 Task: Create a daily recurring event in Google Calendar for an exercise routine, including running 1500m, skipping 300 times, and having a diet.
Action: Mouse moved to (55, 106)
Screenshot: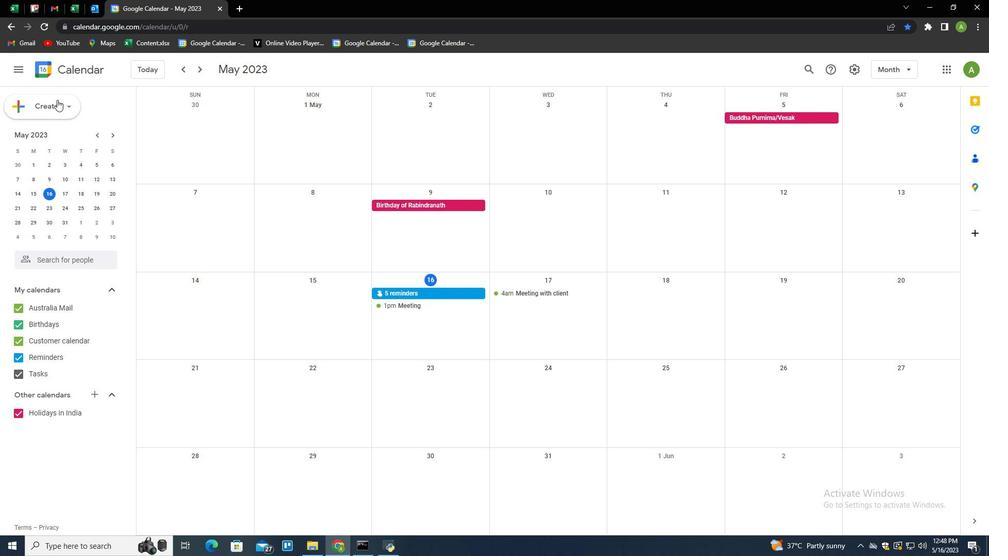 
Action: Mouse pressed left at (55, 106)
Screenshot: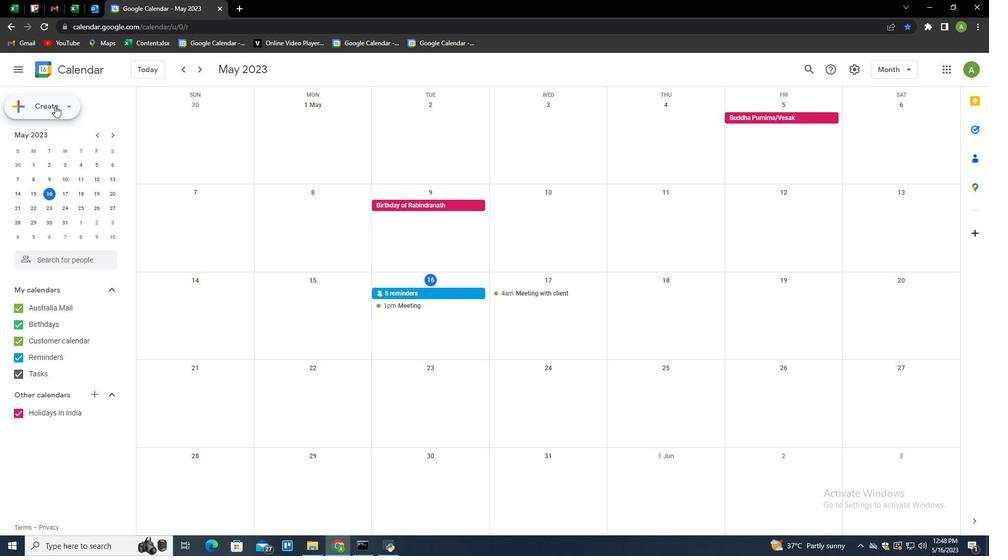 
Action: Mouse moved to (38, 135)
Screenshot: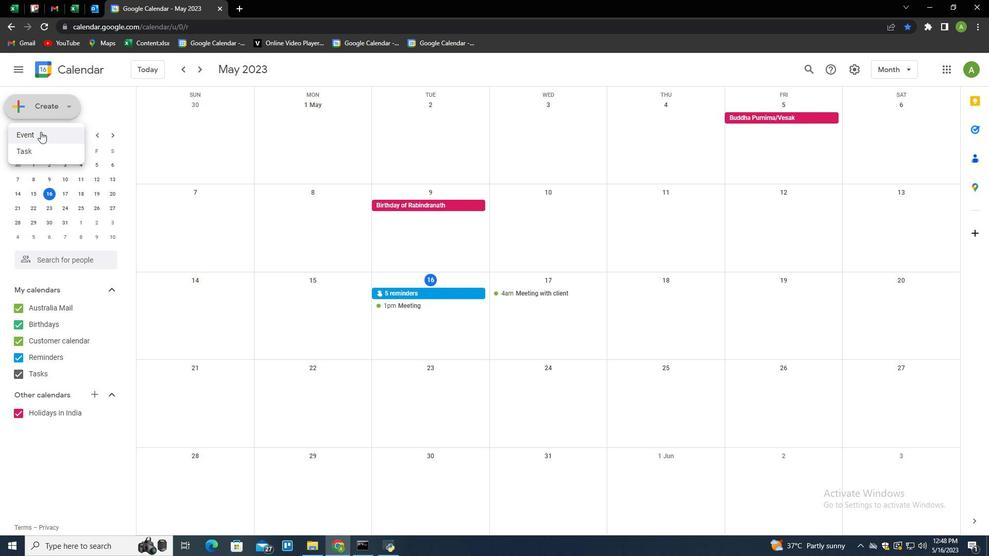 
Action: Mouse pressed left at (38, 135)
Screenshot: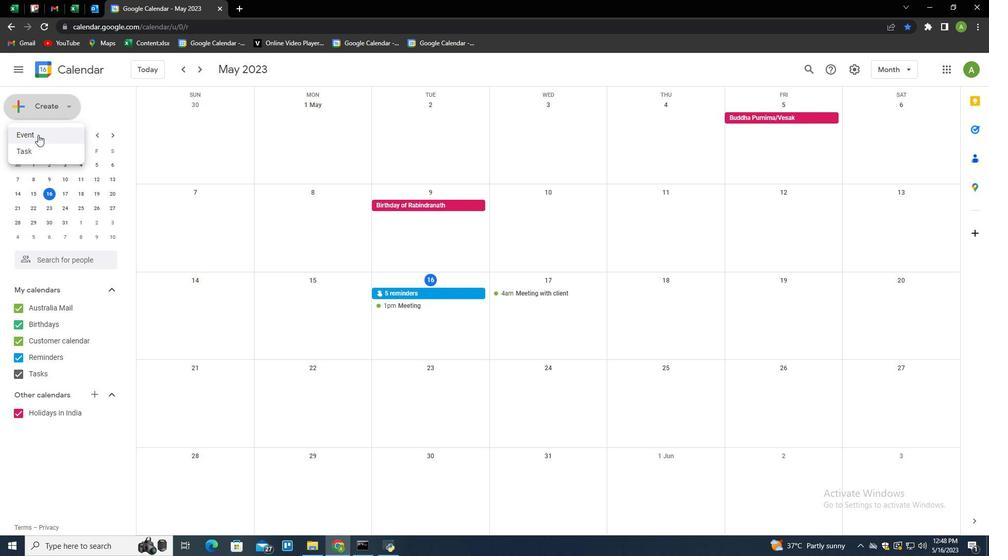 
Action: Mouse moved to (223, 198)
Screenshot: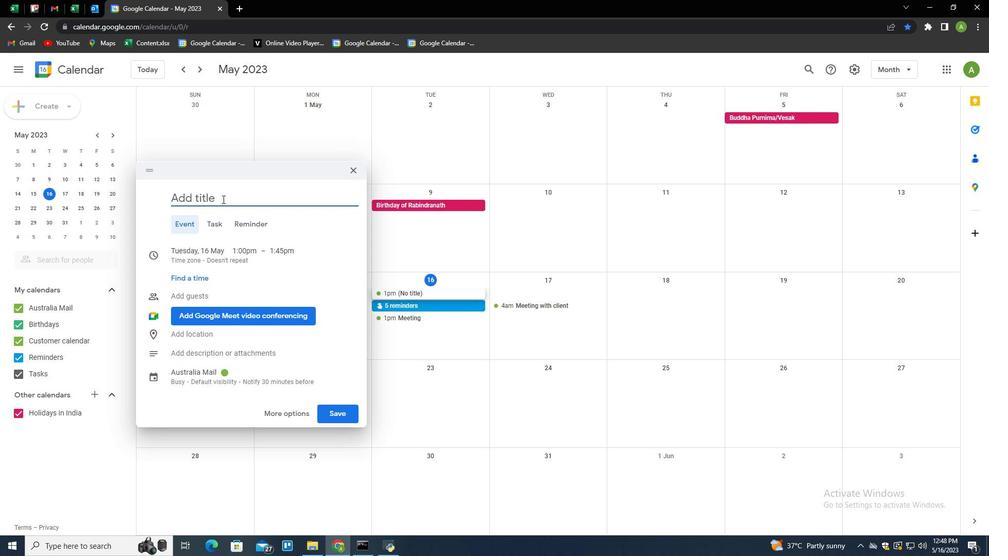 
Action: Mouse pressed left at (223, 198)
Screenshot: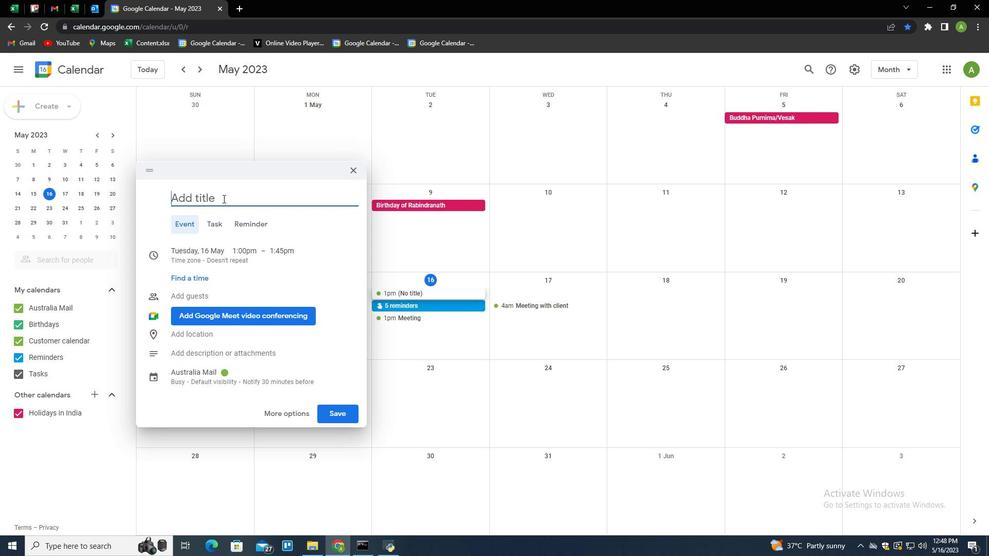 
Action: Key pressed <Key.shift><Key.shift><Key.shift><Key.shift><Key.shift><Key.shift><Key.shift><Key.shift><Key.shift><Key.shift><Key.shift><Key.shift><Key.shift><Key.shift><Key.shift><Key.shift><Key.shift>Weekly<Key.space>or<Key.space><Key.shift>Daily<Key.space>ev<Key.backspace>xercise<Key.space>routine
Screenshot: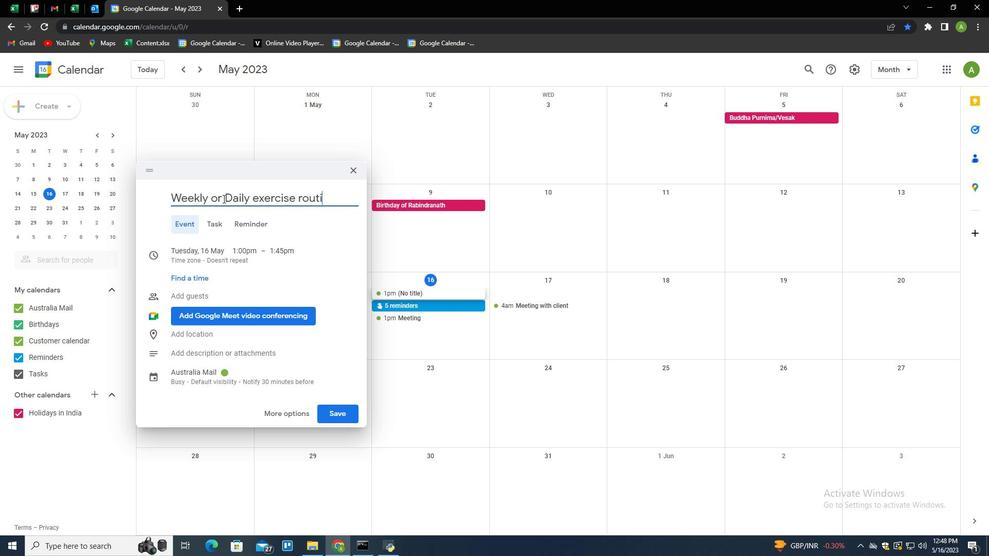 
Action: Mouse moved to (275, 414)
Screenshot: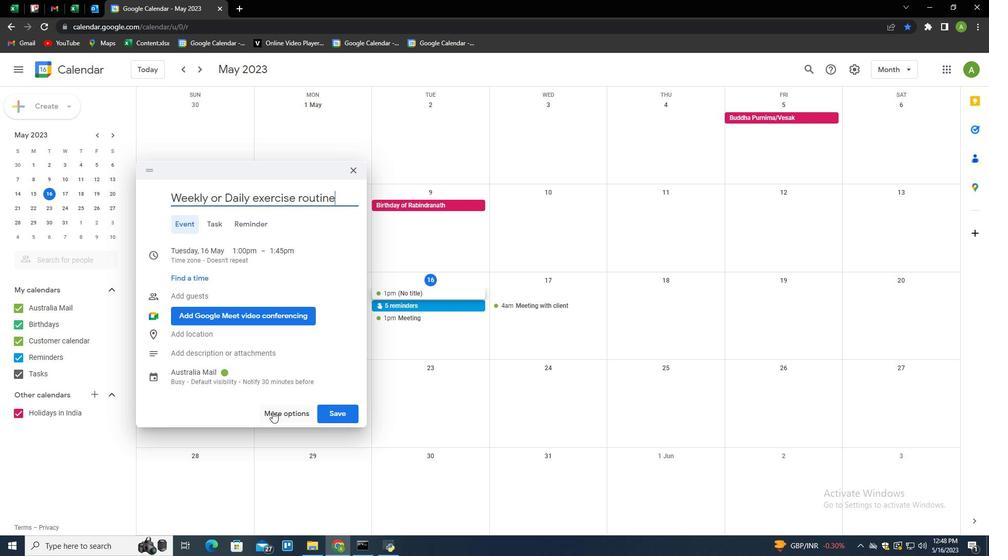 
Action: Mouse pressed left at (275, 414)
Screenshot: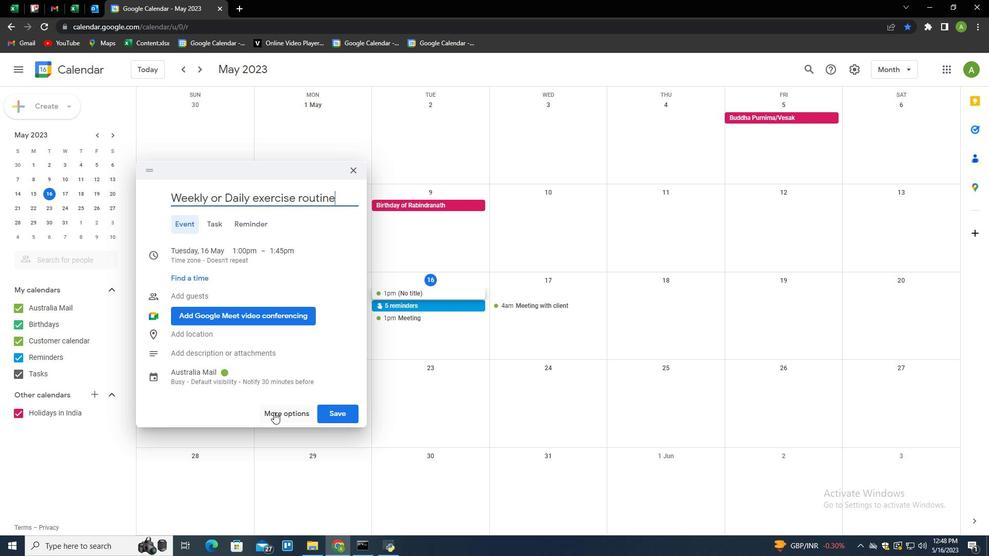 
Action: Mouse moved to (112, 107)
Screenshot: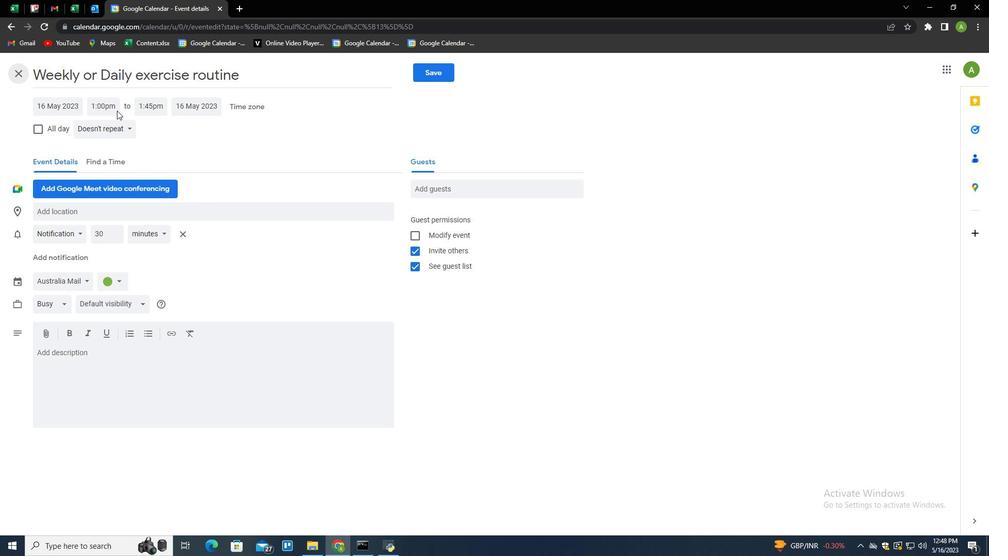 
Action: Mouse pressed left at (112, 107)
Screenshot: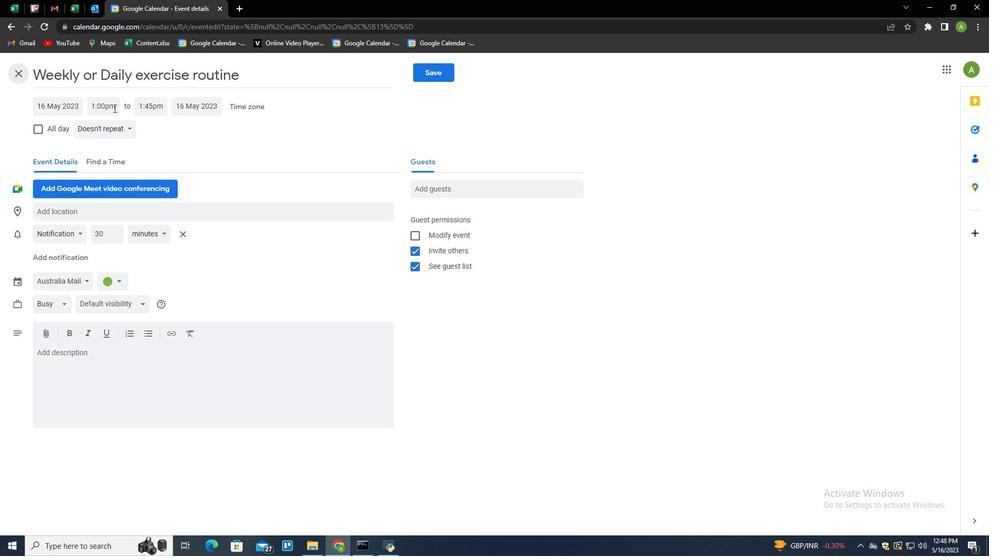 
Action: Mouse moved to (140, 169)
Screenshot: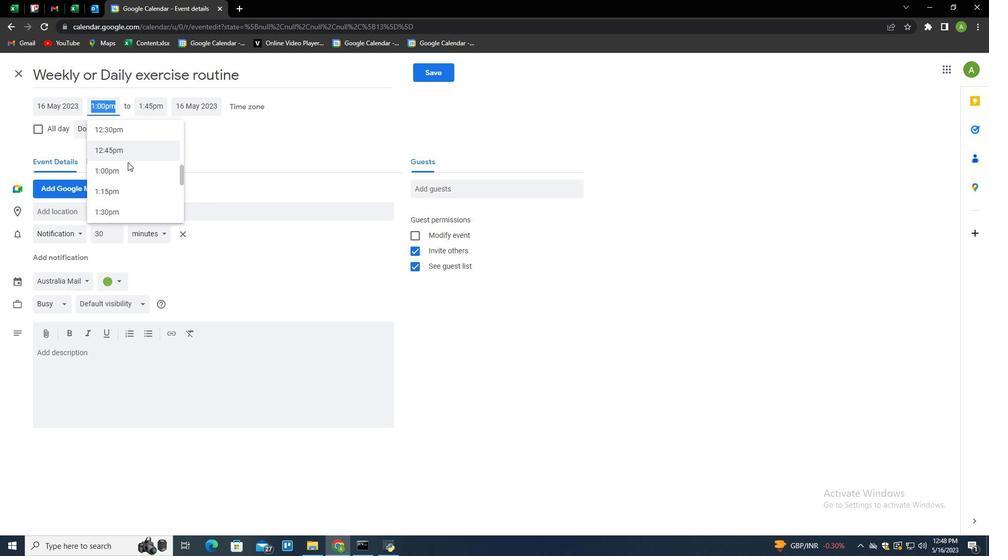 
Action: Mouse scrolled (140, 170) with delta (0, 0)
Screenshot: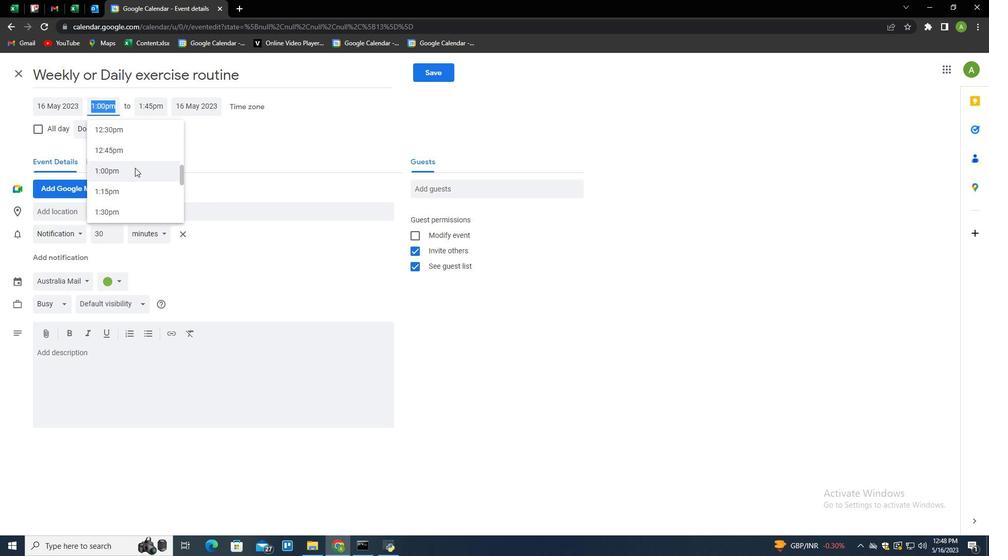 
Action: Mouse scrolled (140, 170) with delta (0, 0)
Screenshot: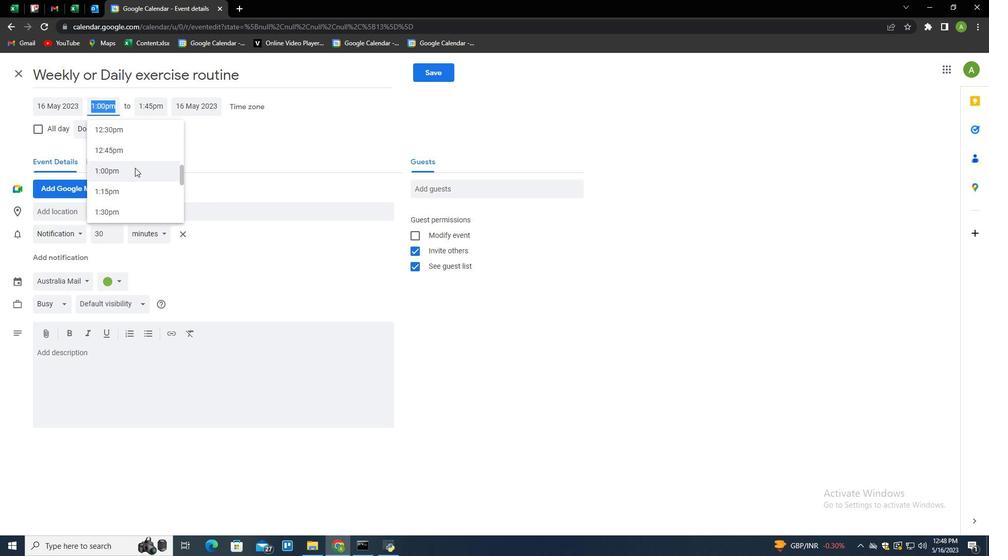 
Action: Mouse scrolled (140, 170) with delta (0, 0)
Screenshot: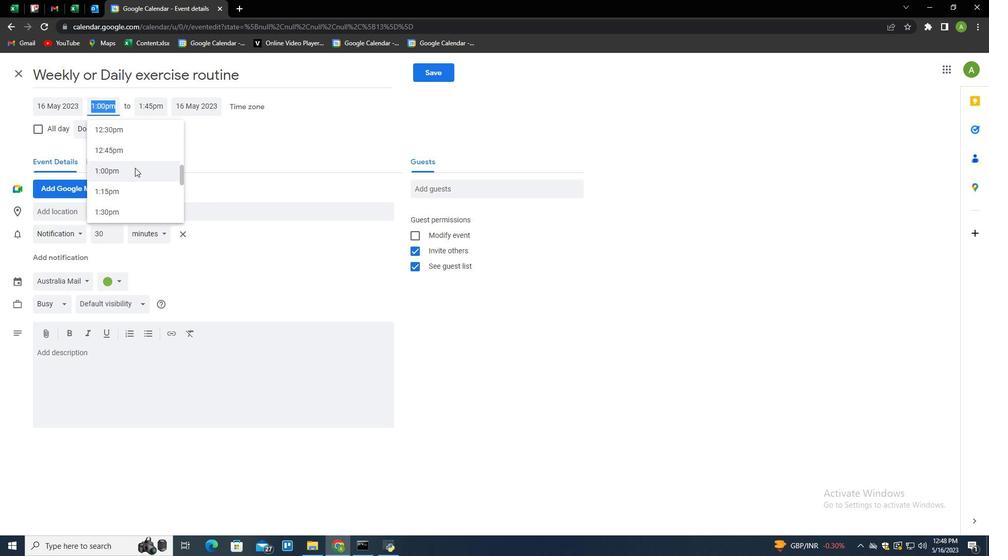 
Action: Mouse scrolled (140, 170) with delta (0, 0)
Screenshot: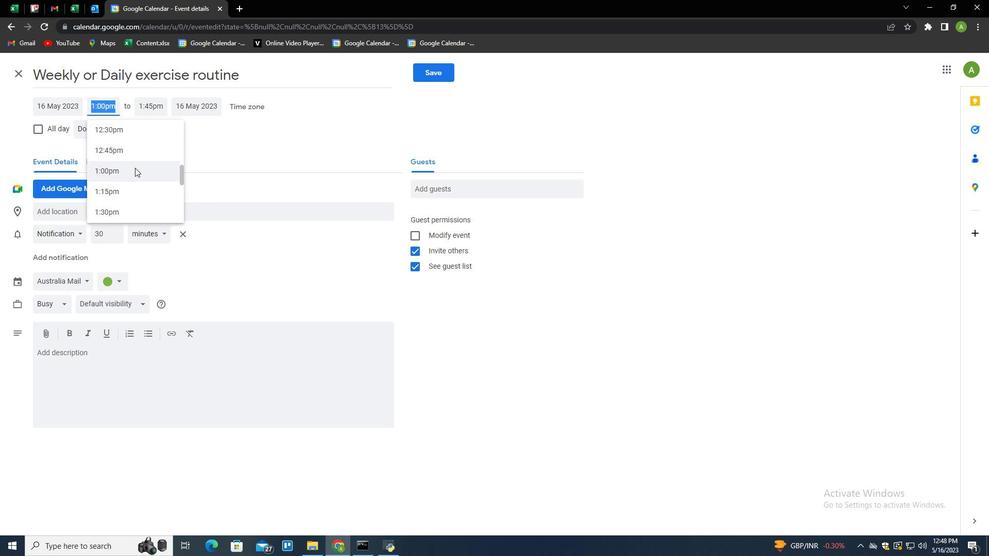 
Action: Mouse scrolled (140, 170) with delta (0, 0)
Screenshot: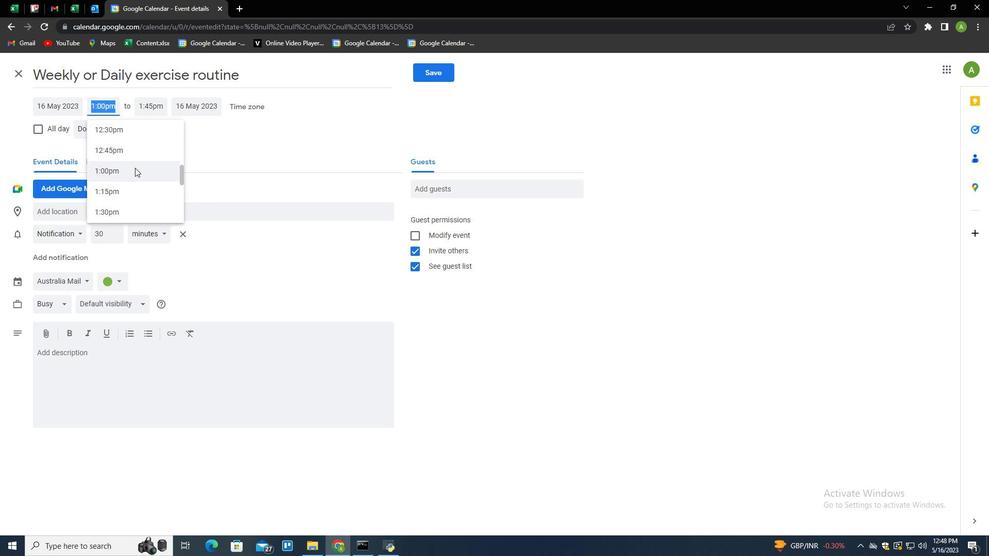 
Action: Mouse scrolled (140, 170) with delta (0, 0)
Screenshot: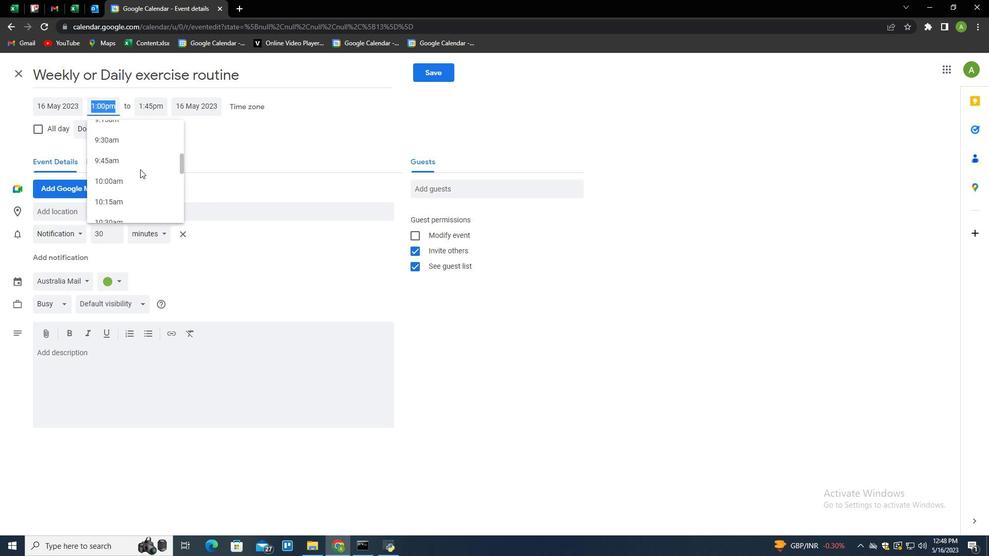 
Action: Mouse scrolled (140, 170) with delta (0, 0)
Screenshot: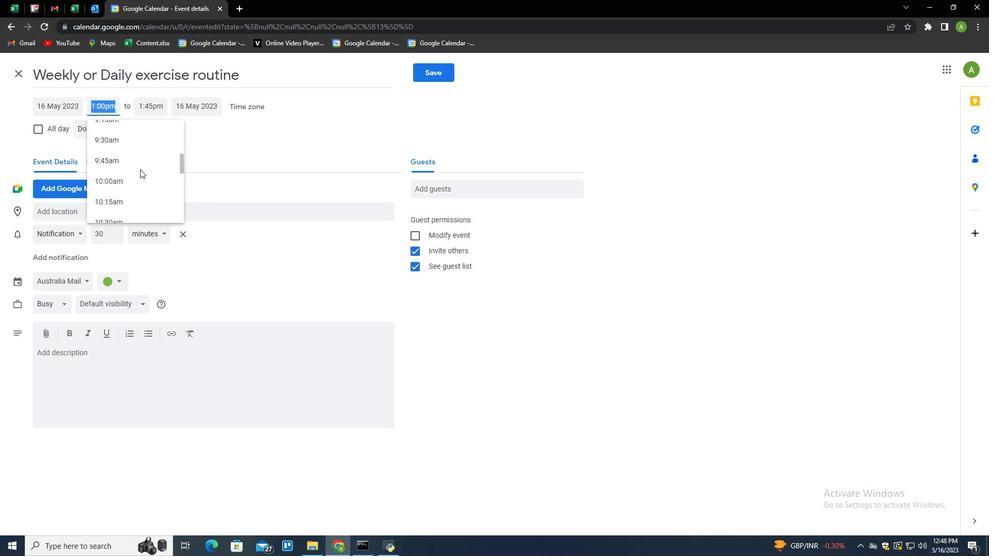 
Action: Mouse scrolled (140, 170) with delta (0, 0)
Screenshot: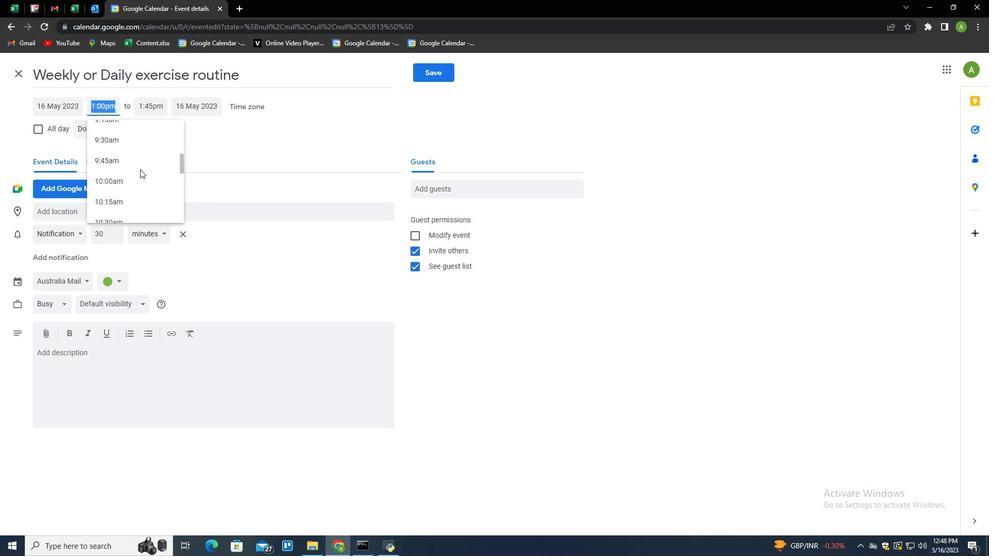 
Action: Mouse scrolled (140, 170) with delta (0, 0)
Screenshot: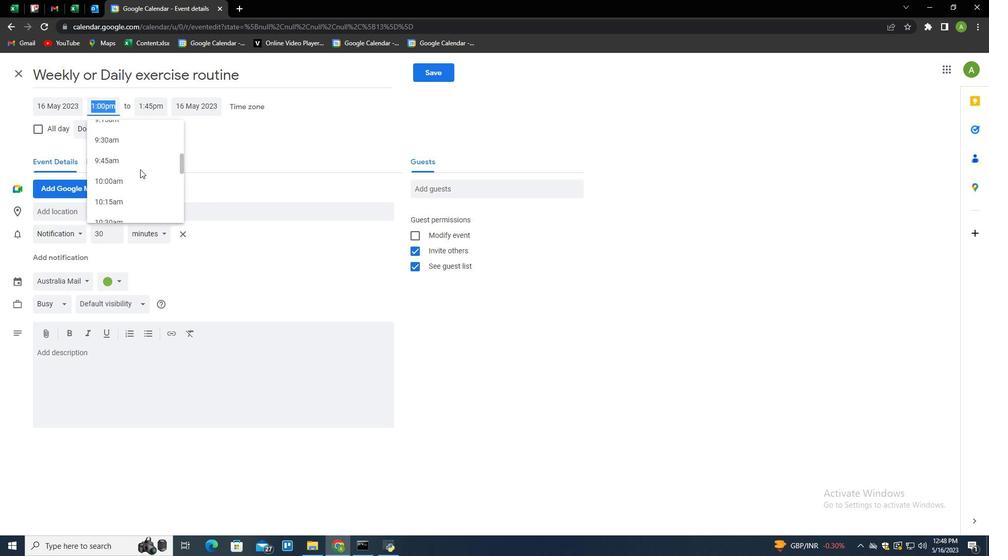 
Action: Mouse scrolled (140, 170) with delta (0, 0)
Screenshot: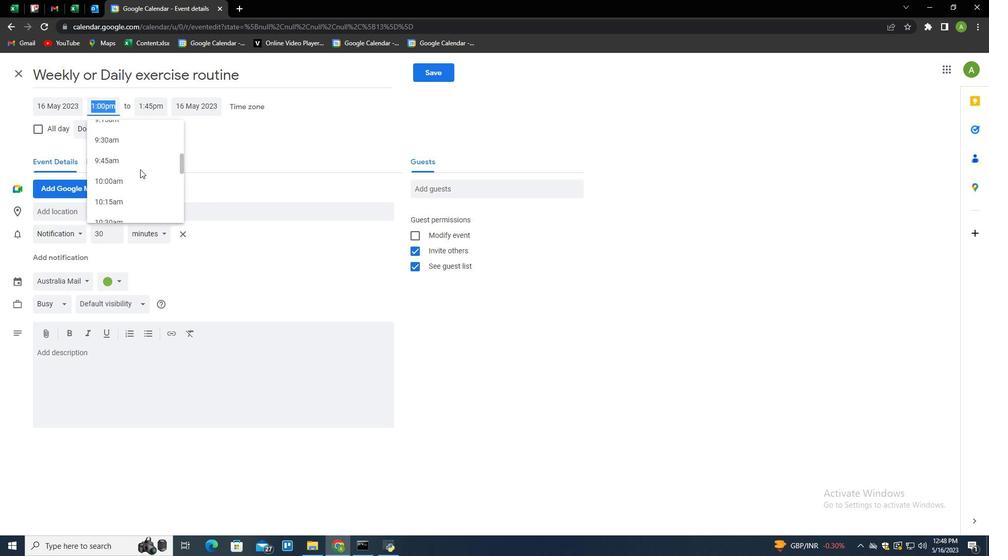 
Action: Mouse scrolled (140, 170) with delta (0, 0)
Screenshot: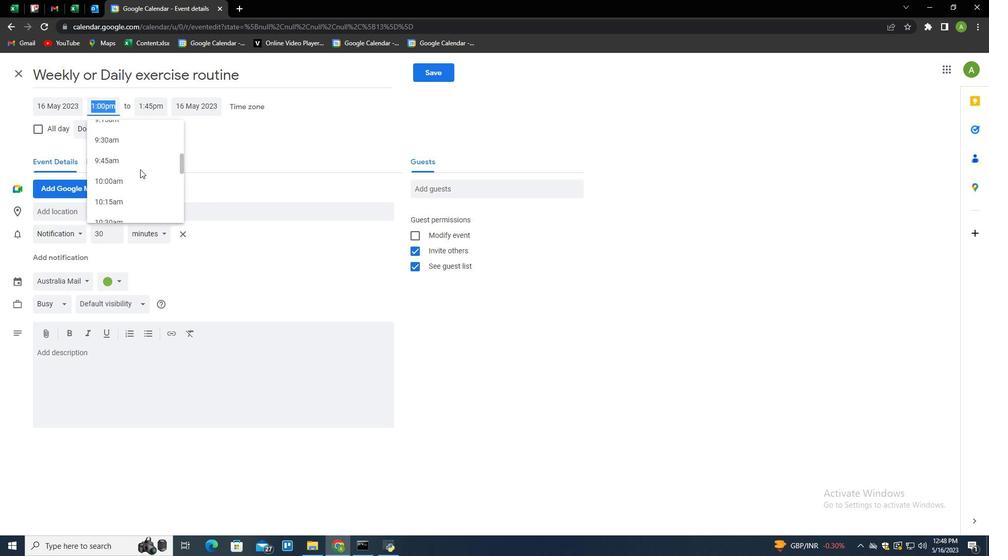 
Action: Mouse moved to (123, 159)
Screenshot: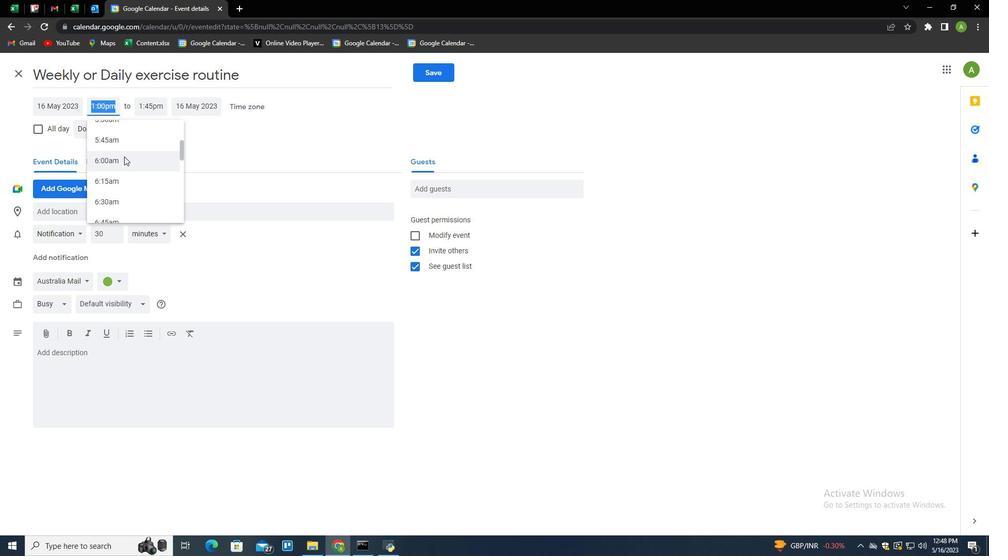 
Action: Mouse pressed left at (123, 159)
Screenshot: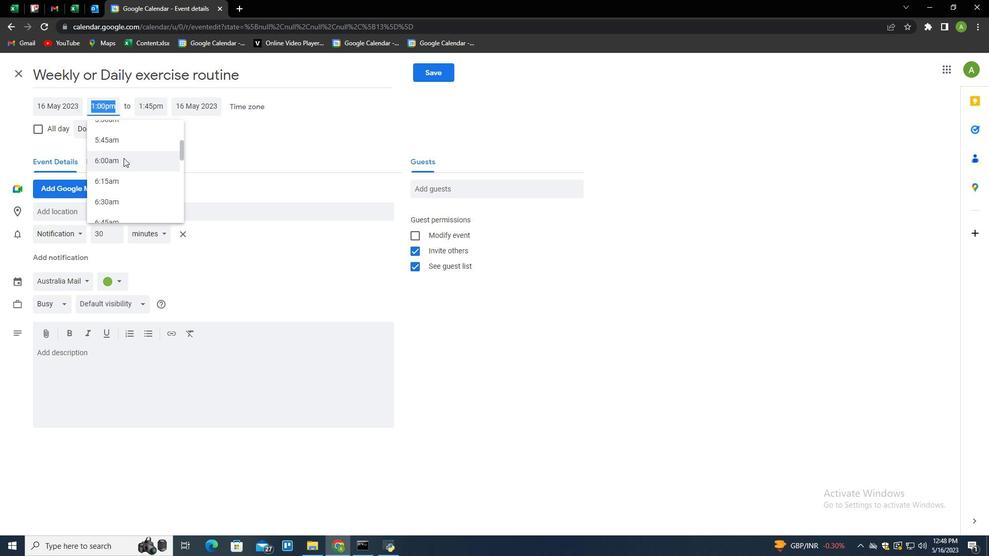 
Action: Mouse moved to (151, 106)
Screenshot: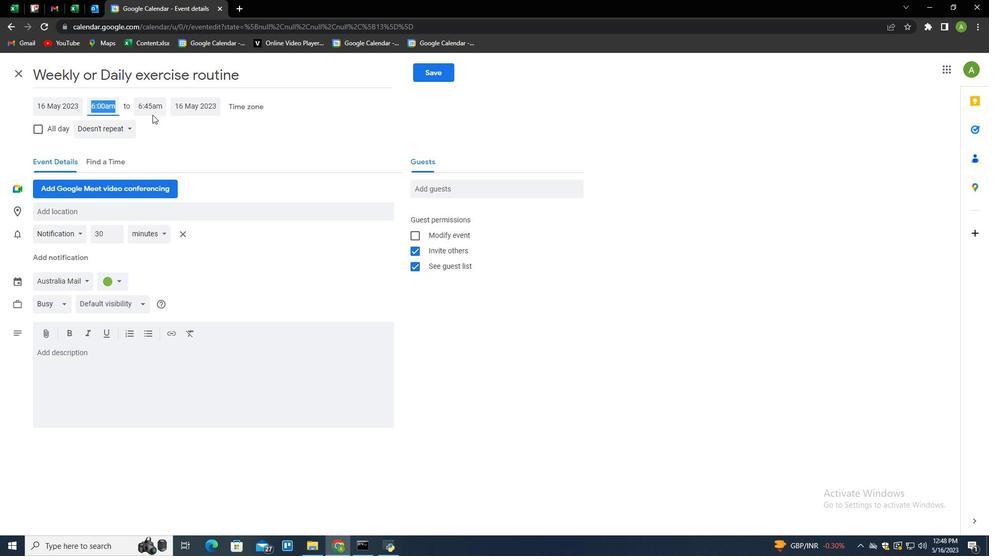 
Action: Mouse pressed left at (151, 106)
Screenshot: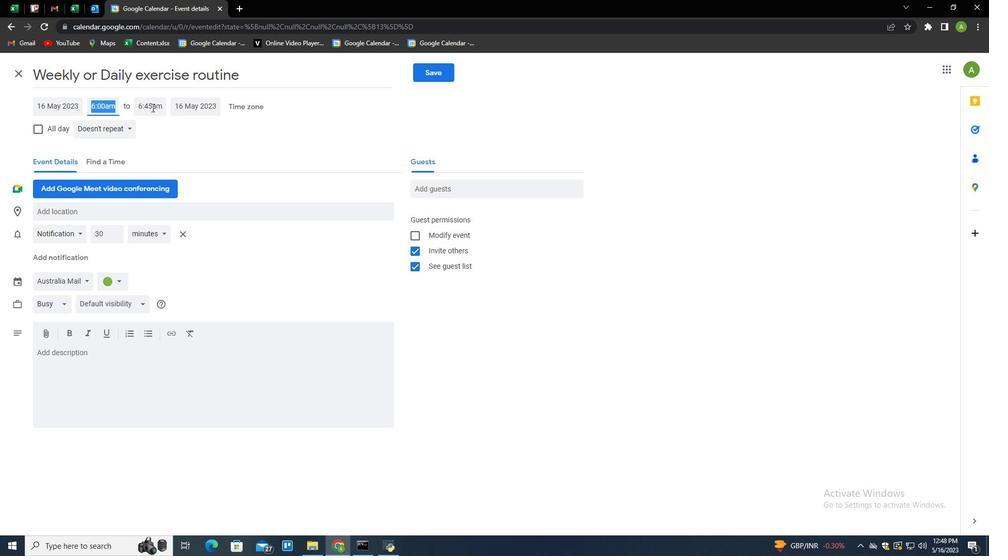 
Action: Mouse moved to (166, 189)
Screenshot: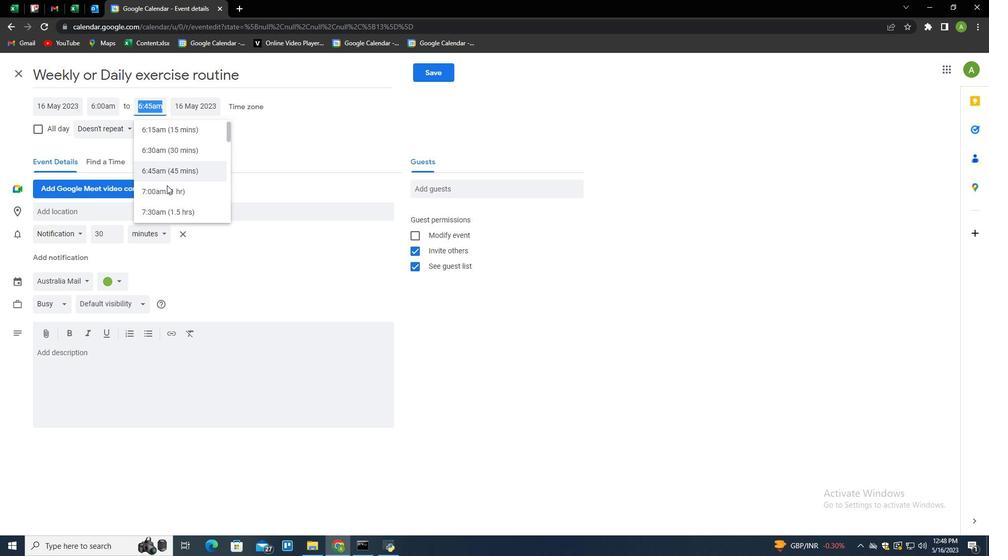 
Action: Mouse pressed left at (166, 189)
Screenshot: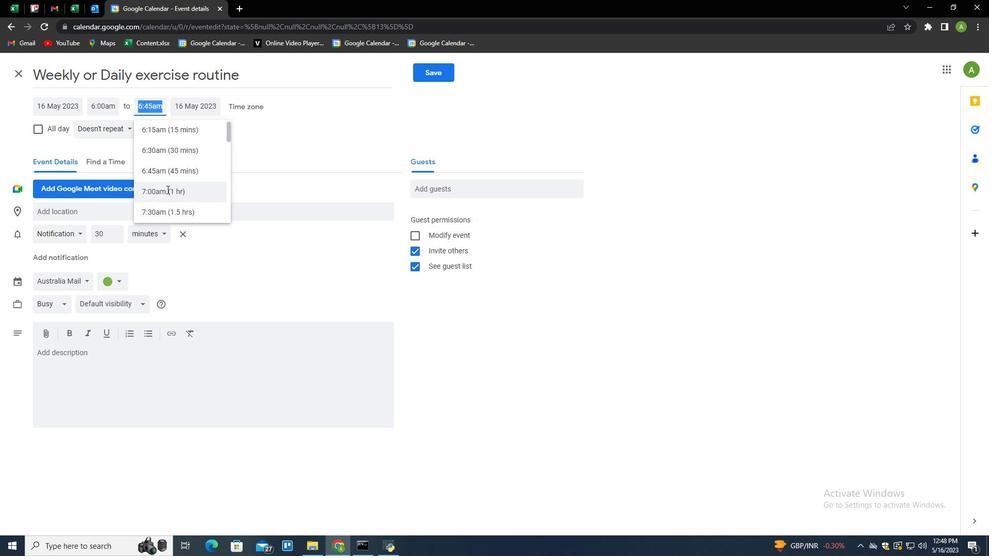 
Action: Mouse moved to (280, 138)
Screenshot: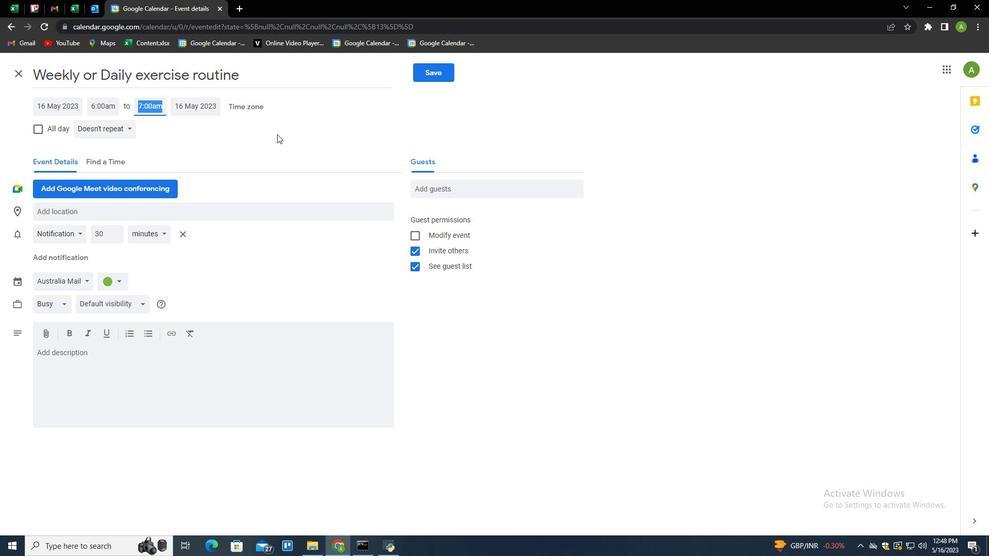 
Action: Mouse scrolled (280, 137) with delta (0, 0)
Screenshot: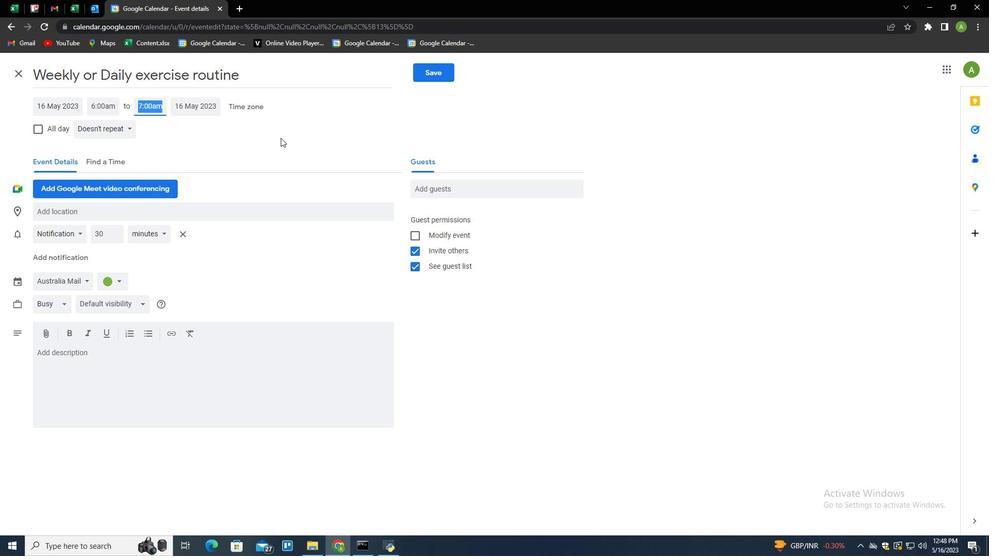 
Action: Mouse moved to (90, 131)
Screenshot: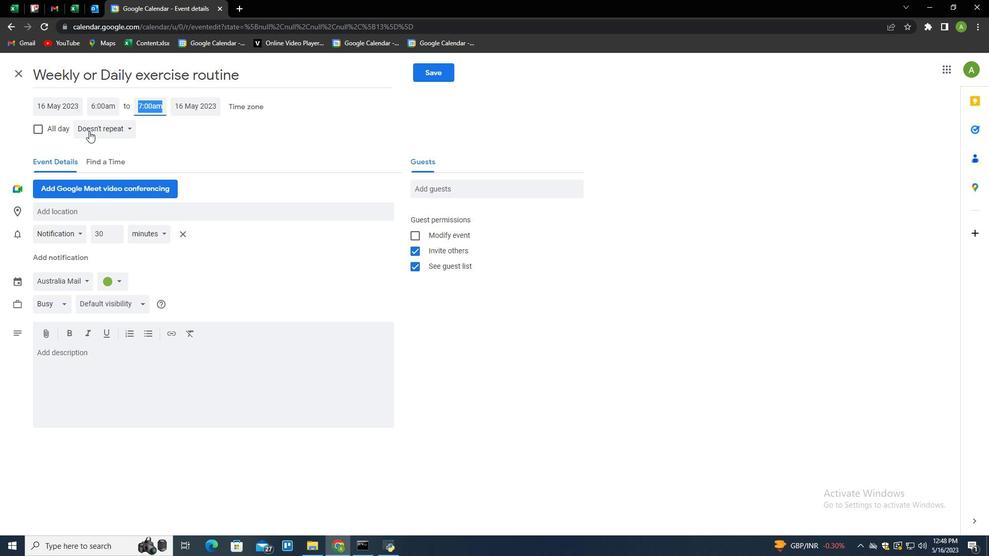 
Action: Mouse pressed left at (90, 131)
Screenshot: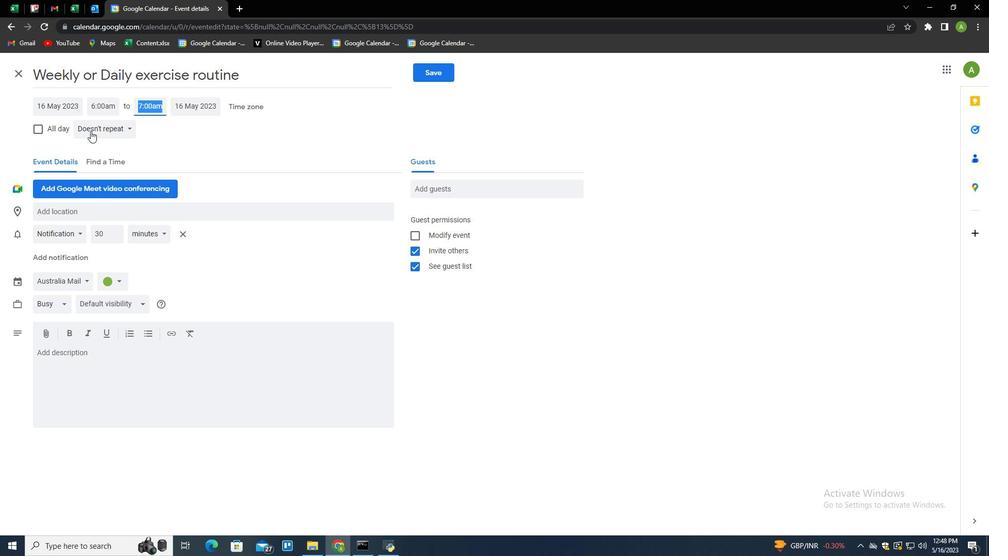 
Action: Mouse moved to (99, 144)
Screenshot: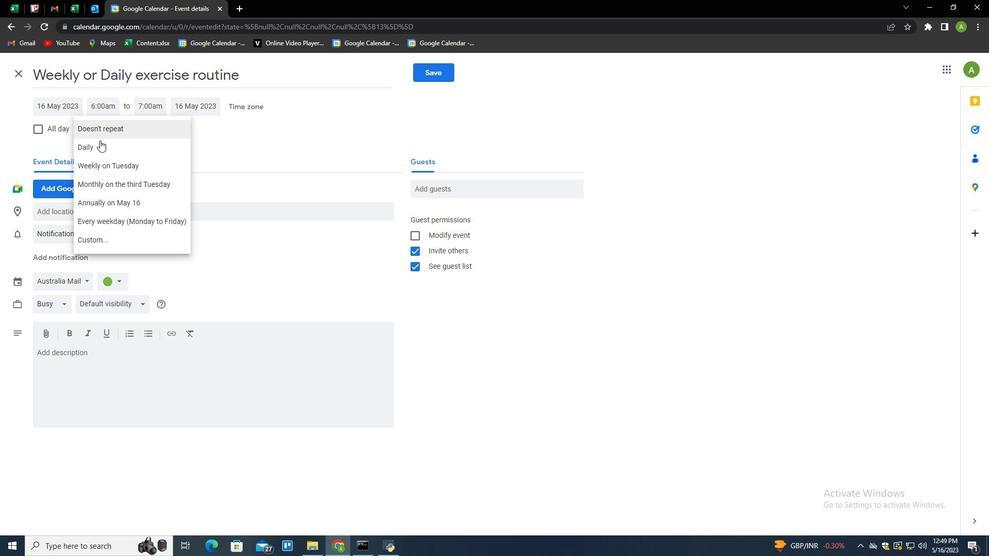 
Action: Mouse pressed left at (99, 144)
Screenshot: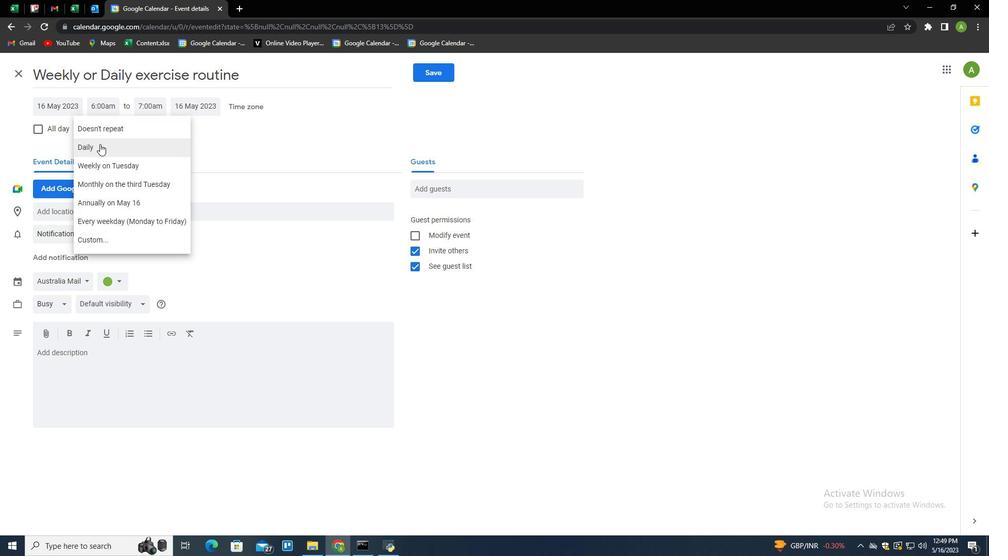 
Action: Mouse moved to (98, 354)
Screenshot: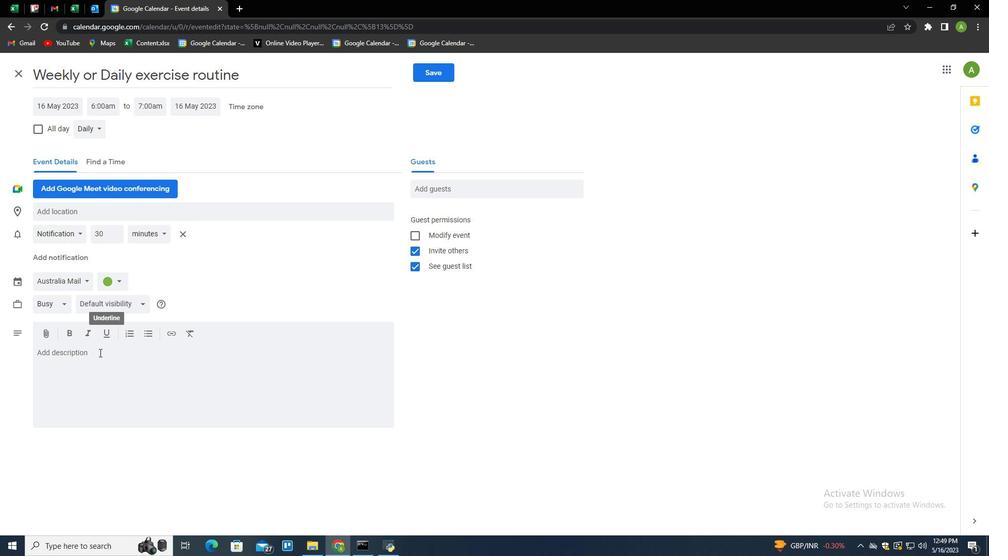 
Action: Mouse pressed left at (98, 354)
Screenshot: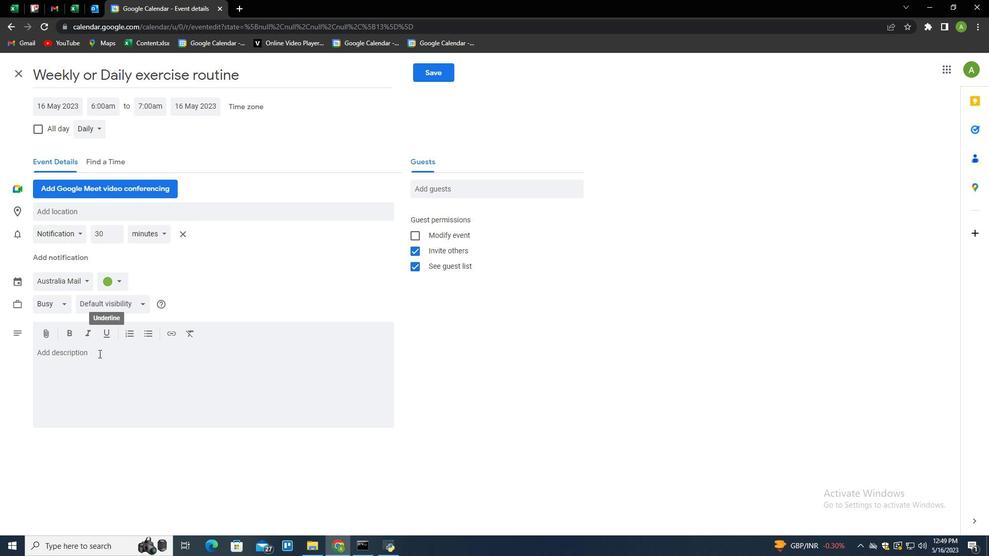 
Action: Key pressed <Key.shift>Need<Key.space>to<Key.space>rei<Key.backspace><Key.backspace>um<Key.backspace>n<Key.space>15<Key.backspace><Key.backspace>1500m.<Key.shift_r><Key.enter><Key.shift><Key.shift><Key.shift><Key.shift><Key.shift><Key.shift><Key.shift><Key.shift>eed<Key.space>to<Key.space>
Screenshot: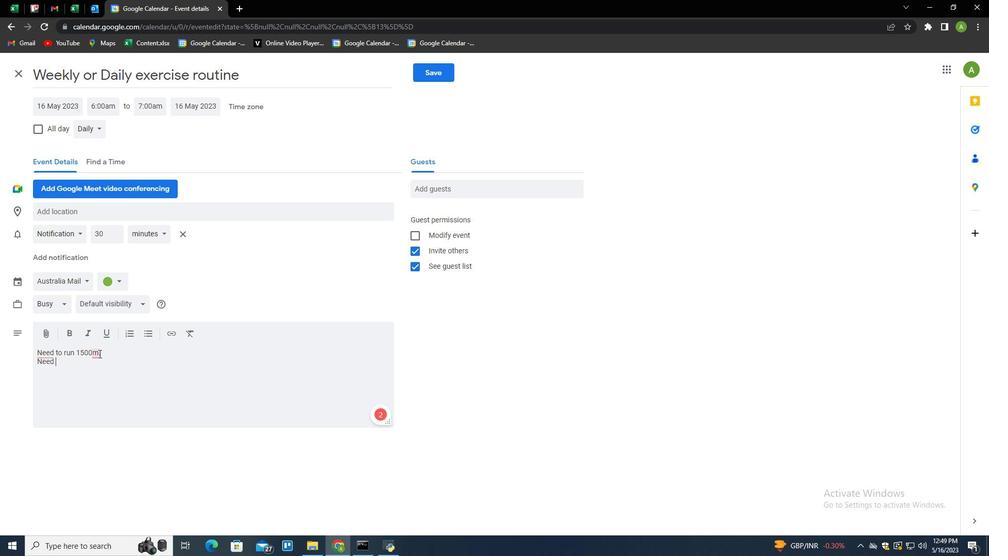 
Action: Mouse moved to (64, 361)
Screenshot: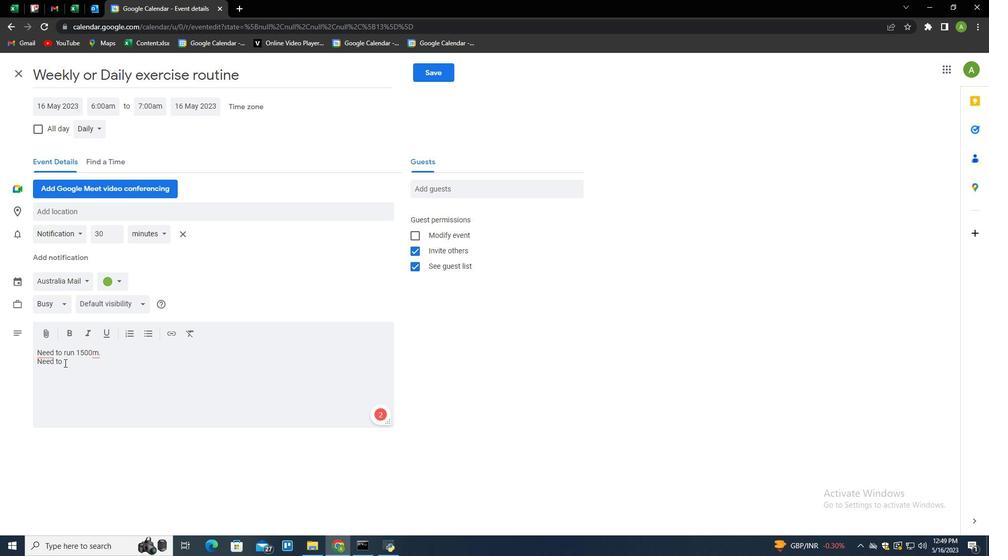 
Action: Key pressed ju<Key.backspace><Key.backspace>skippin<Key.backspace>ng<Key.space>avg<Key.space>300<Key.space>times.<Key.shift_r><Key.enter><Key.shift><Key.shift><Key.shift><Key.shift><Key.shift><Key.shift><Key.shift><Key.shift><Key.shift><Key.shift><Key.shift><Key.shift><Key.shift><Key.shift><Key.shift><Key.shift><Key.shift><Key.shift><Key.shift><Key.shift><Key.shift><Key.shift><Key.shift>Have<Key.space>a<Key.space>diet
Screenshot: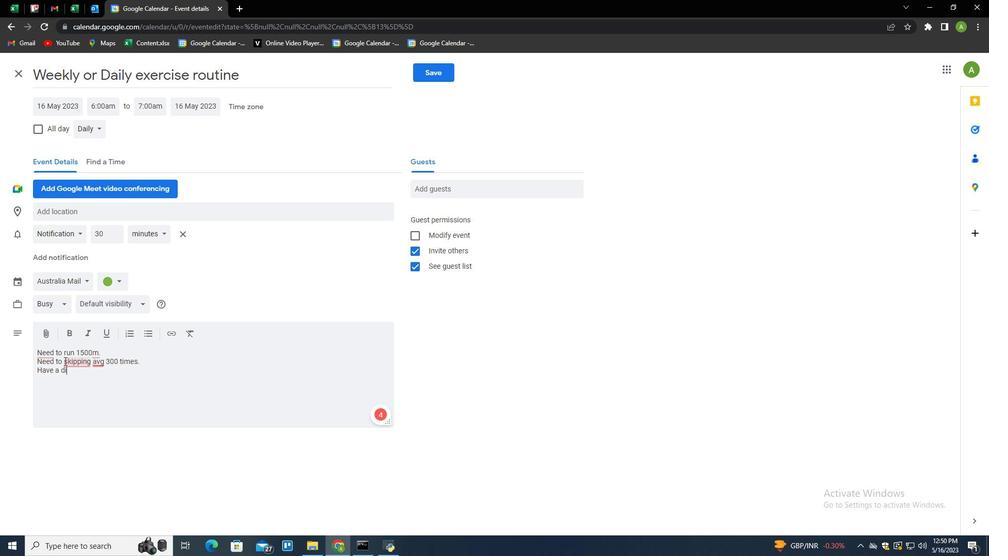 
Action: Mouse moved to (122, 371)
Screenshot: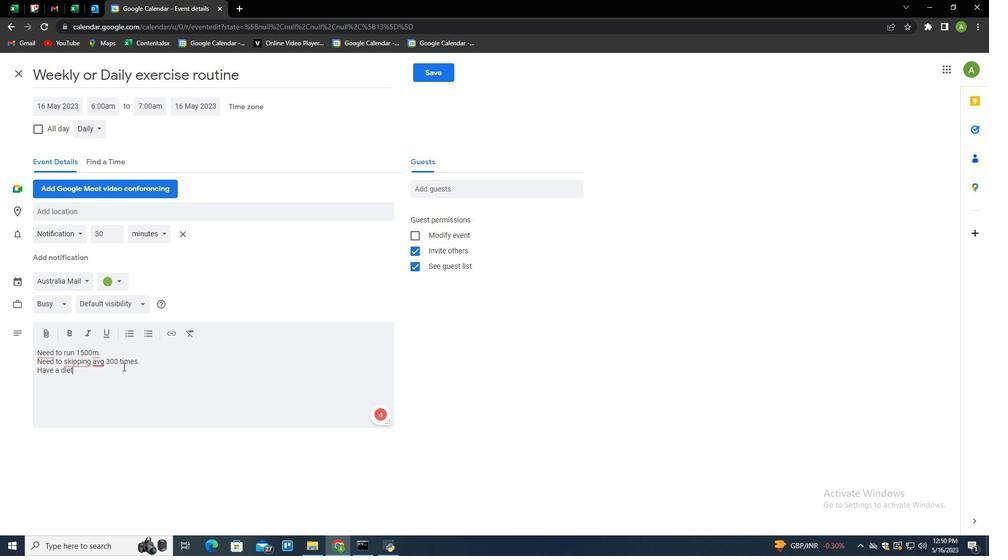 
Action: Key pressed .
Screenshot: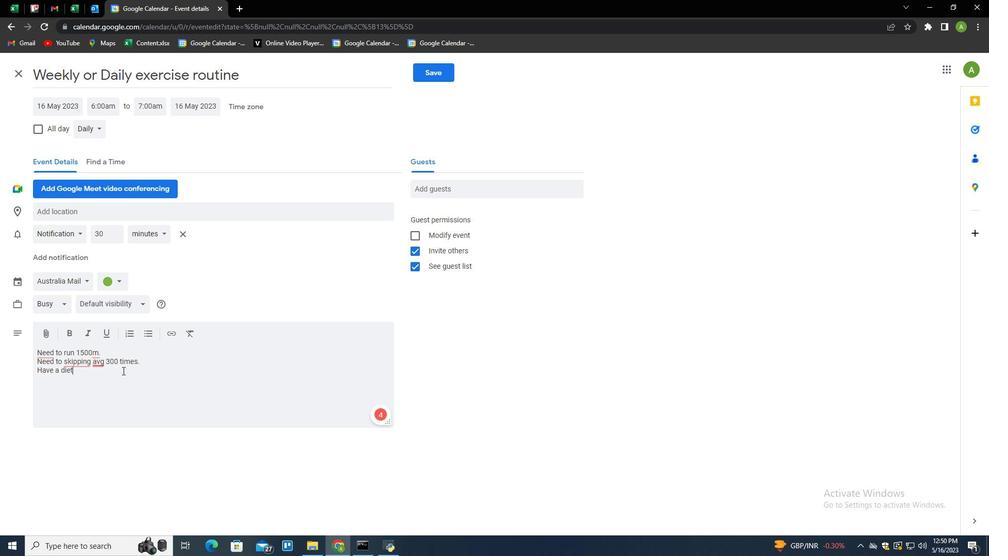 
Action: Mouse moved to (436, 71)
Screenshot: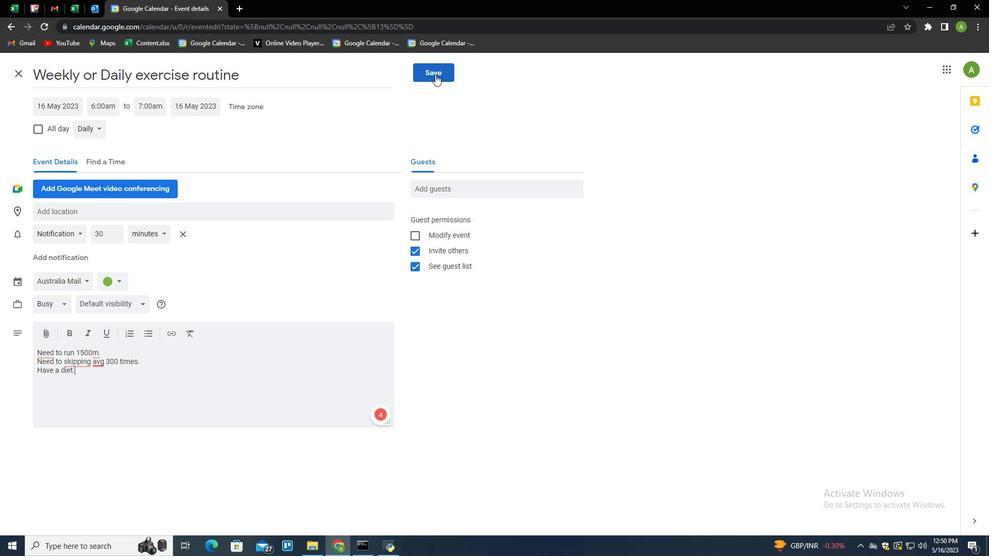 
Action: Mouse pressed left at (436, 71)
Screenshot: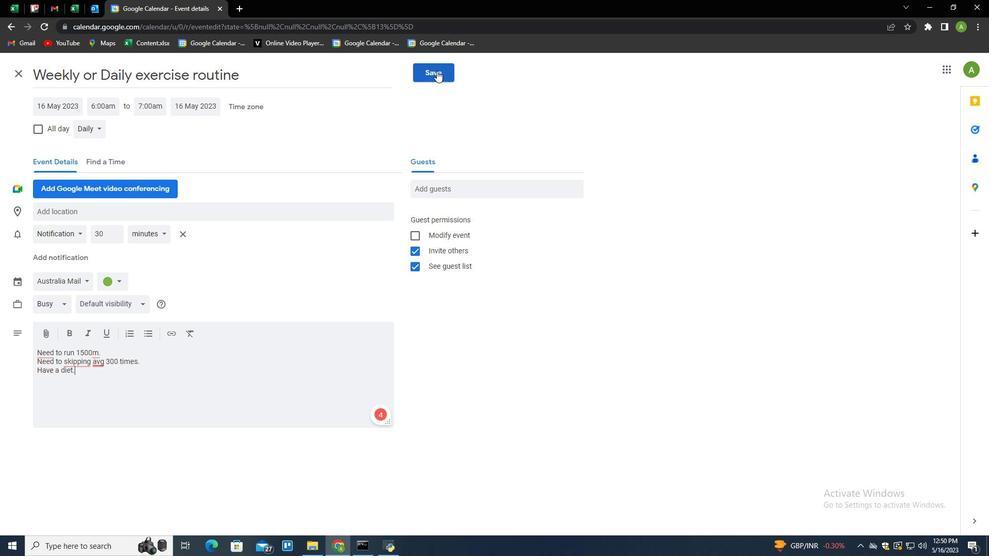 
Action: Mouse moved to (445, 221)
Screenshot: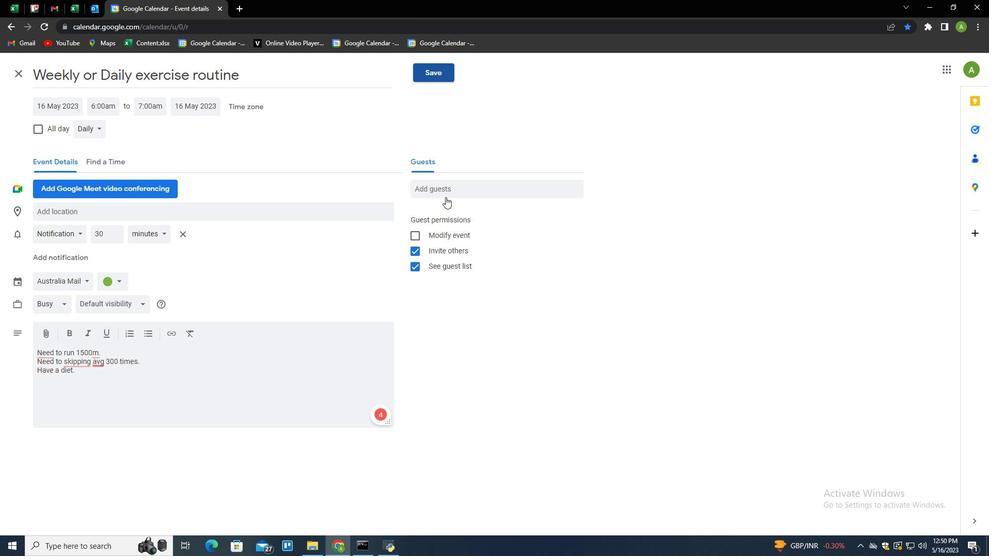 
